 Task: Check what is the cost of living in San Diego.
Action: Mouse moved to (738, 67)
Screenshot: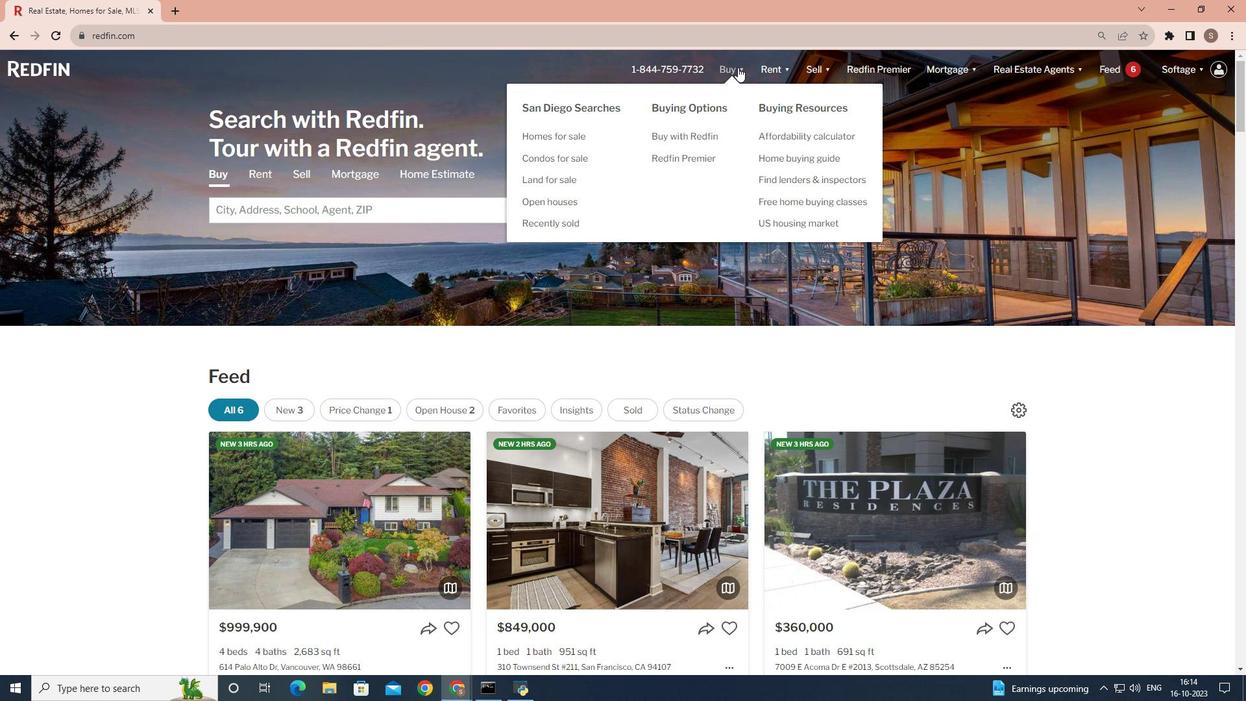 
Action: Mouse pressed left at (738, 67)
Screenshot: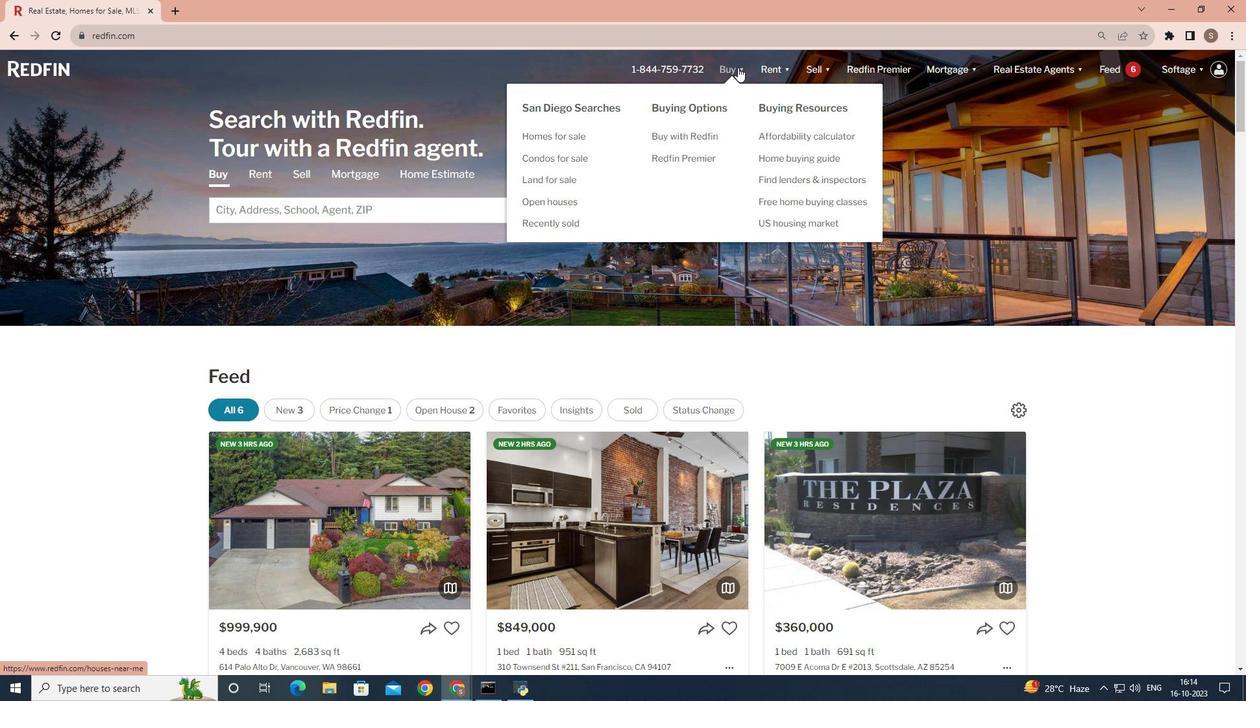 
Action: Mouse moved to (342, 274)
Screenshot: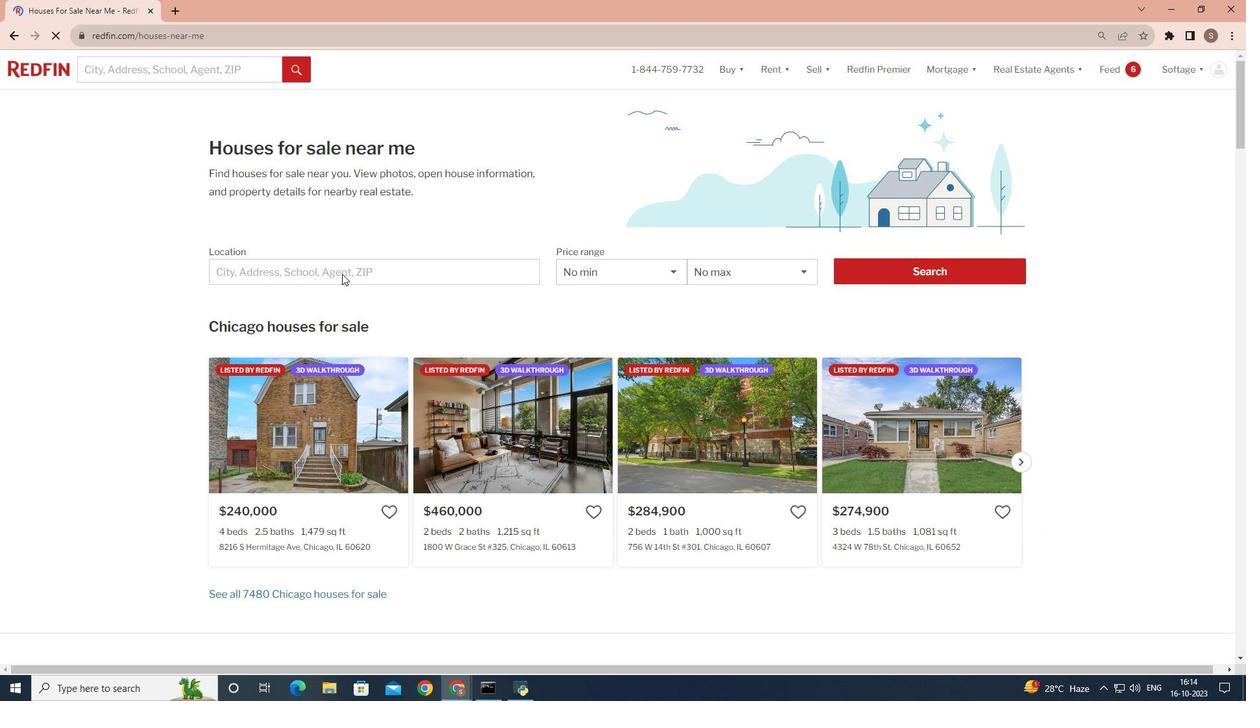 
Action: Mouse pressed left at (342, 274)
Screenshot: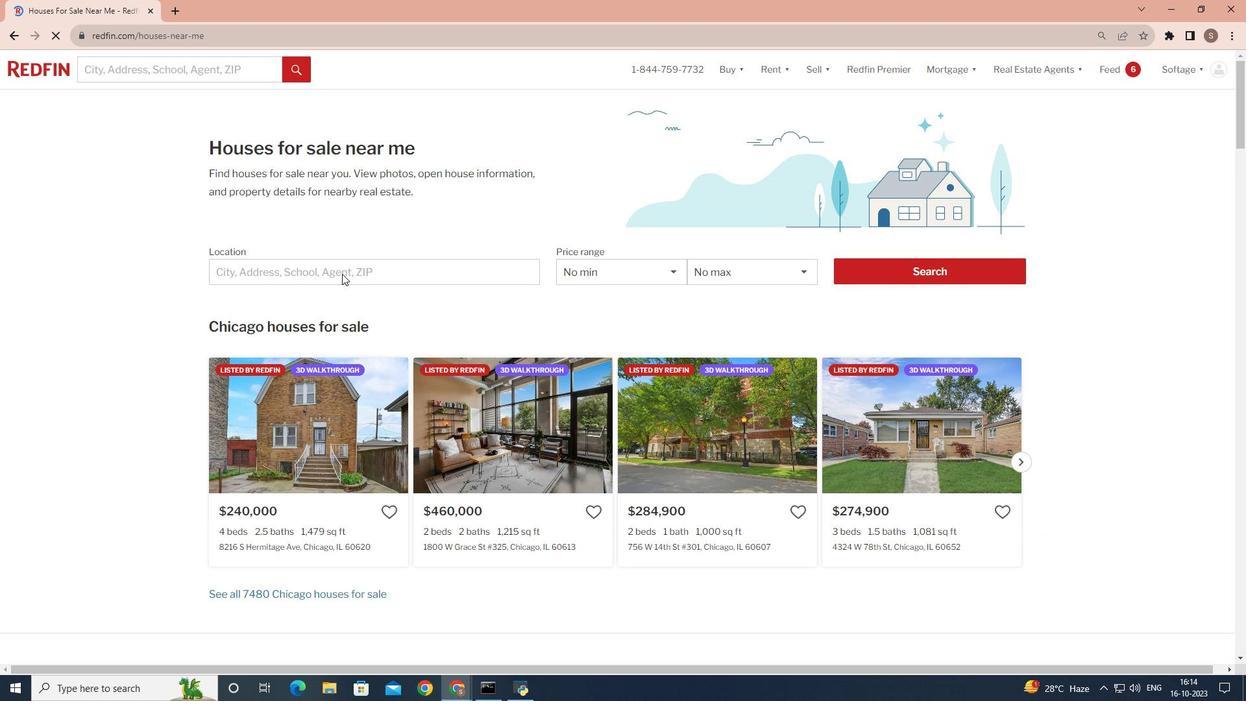 
Action: Mouse moved to (342, 264)
Screenshot: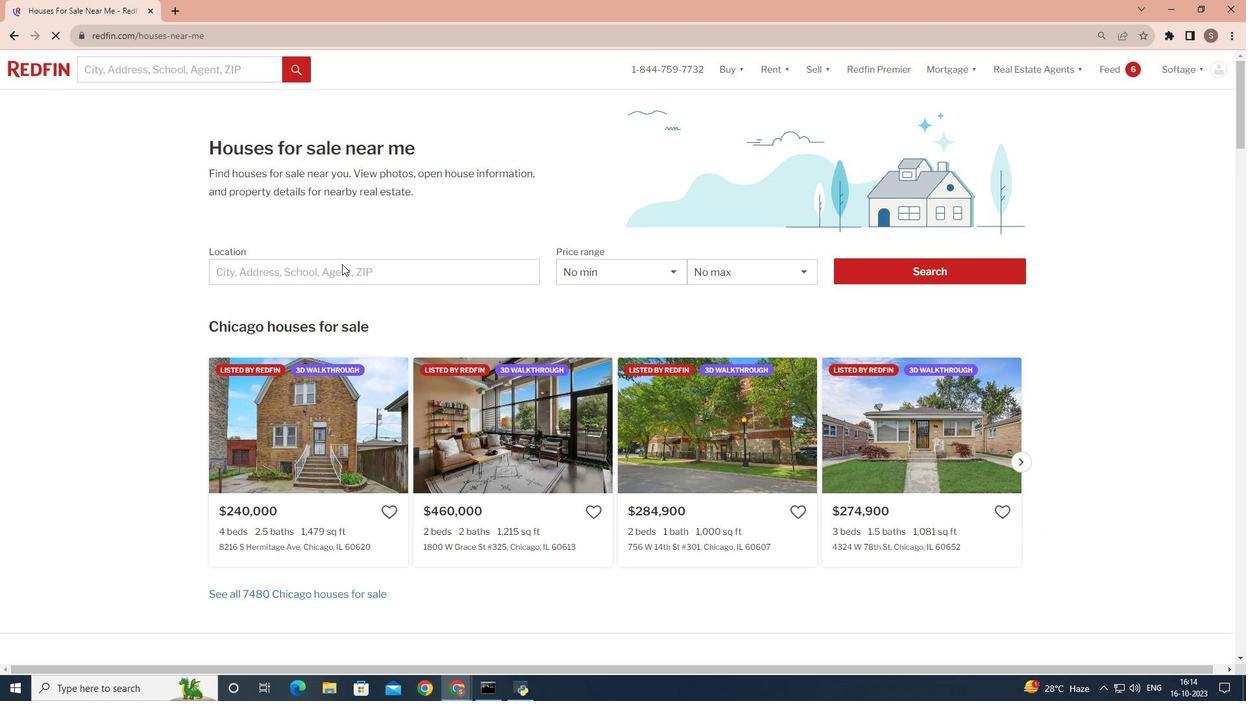 
Action: Mouse pressed left at (342, 264)
Screenshot: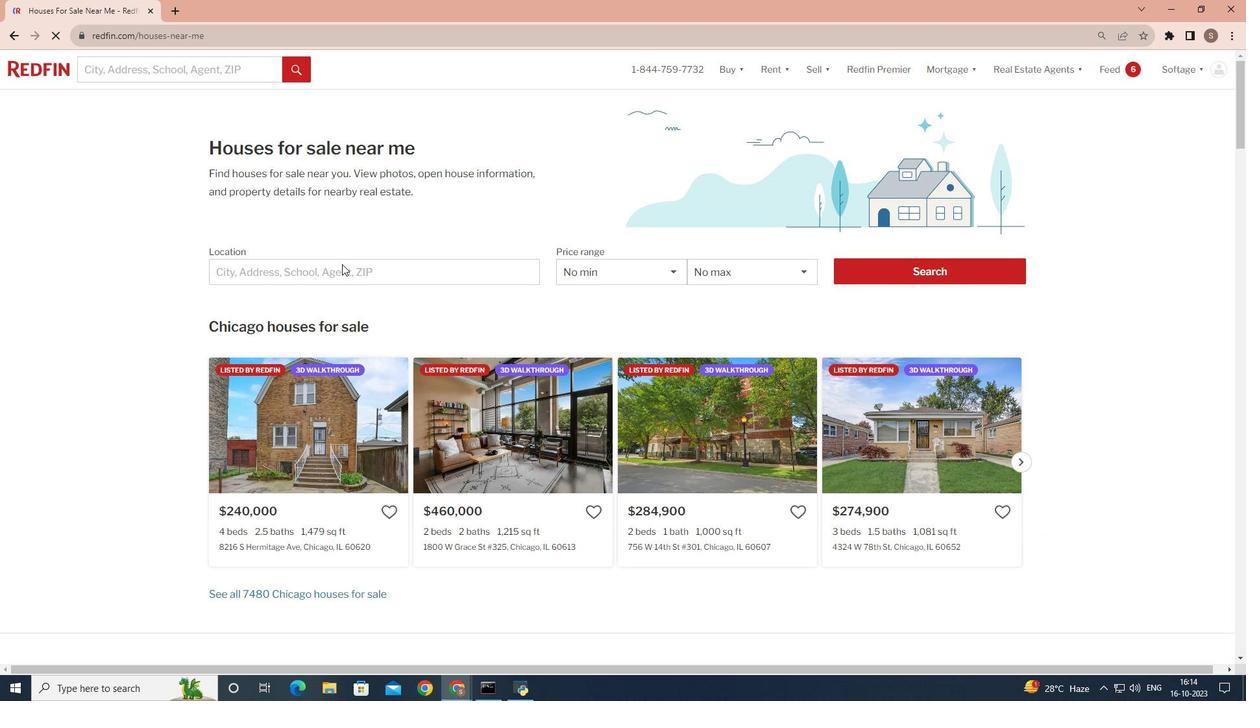 
Action: Mouse pressed left at (342, 264)
Screenshot: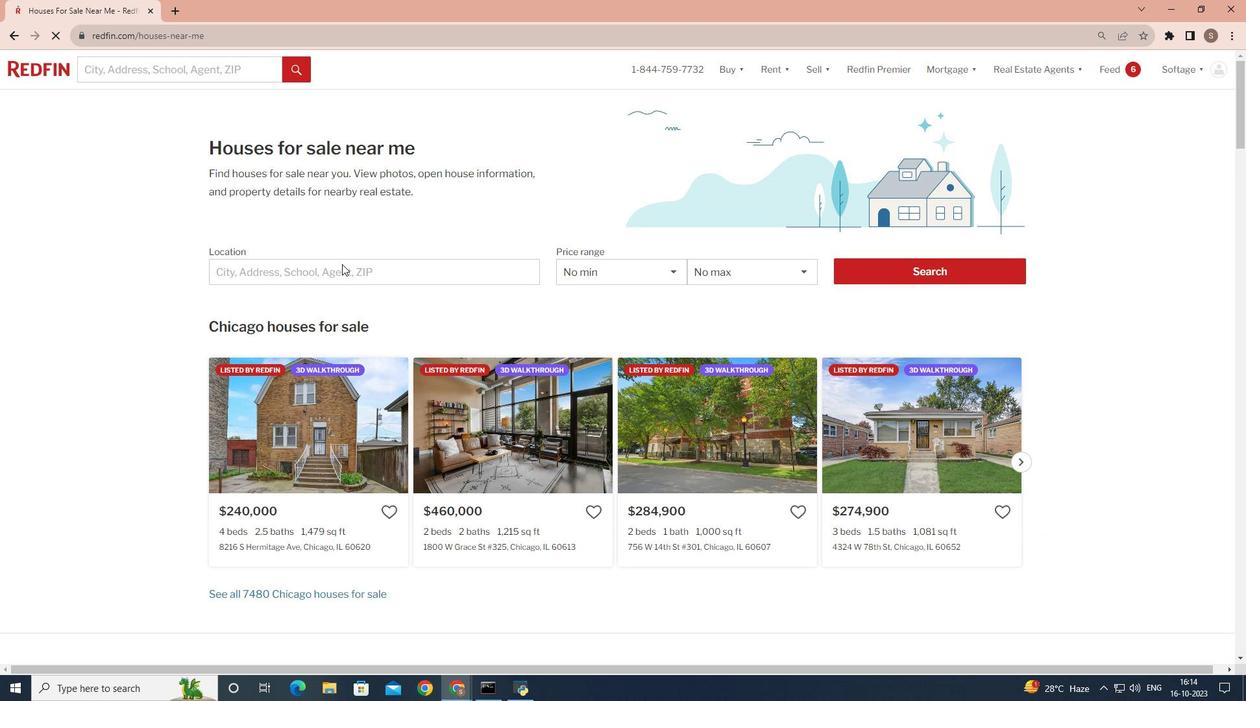 
Action: Mouse pressed left at (342, 264)
Screenshot: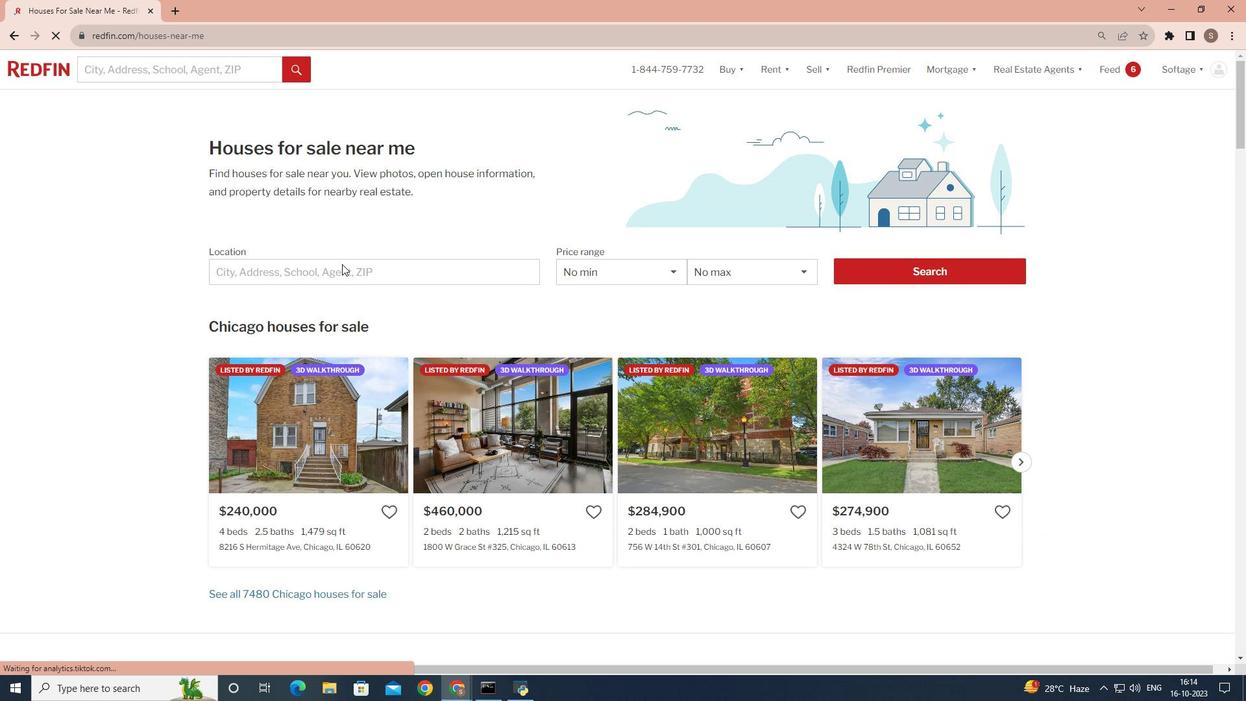 
Action: Key pressed <Key.shift>San<Key.space><Key.shift>Diego
Screenshot: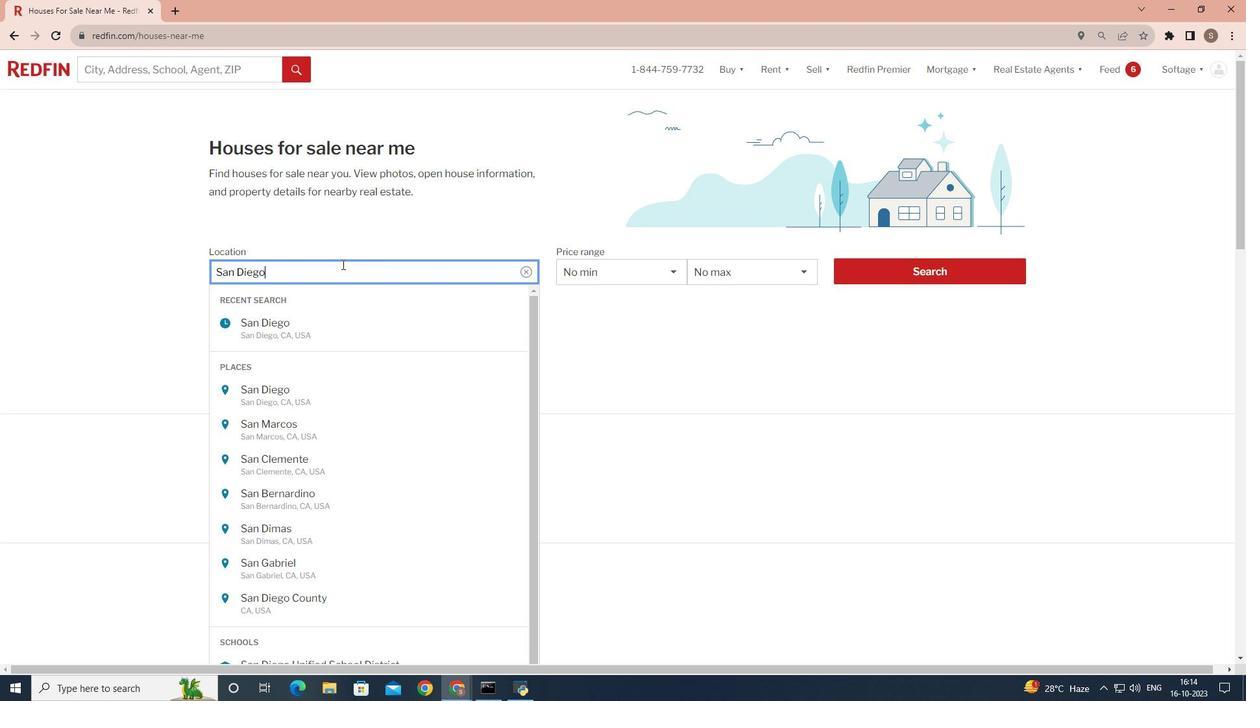 
Action: Mouse moved to (940, 266)
Screenshot: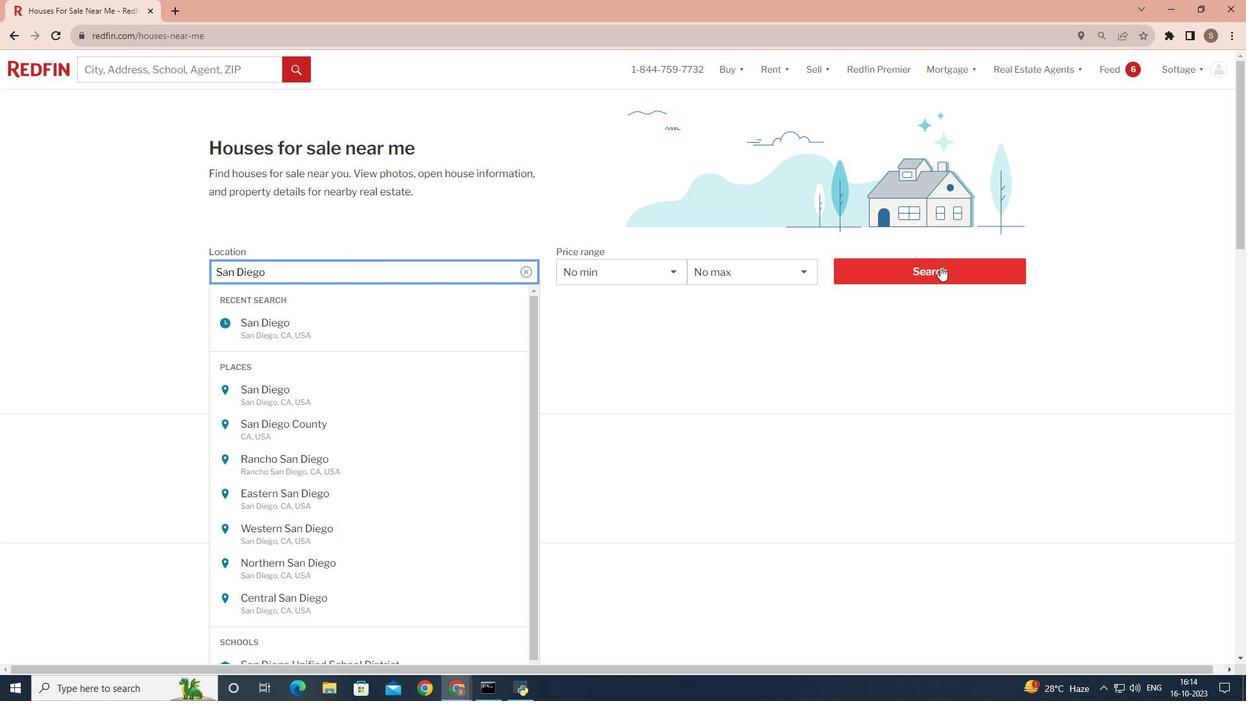 
Action: Mouse pressed left at (940, 266)
Screenshot: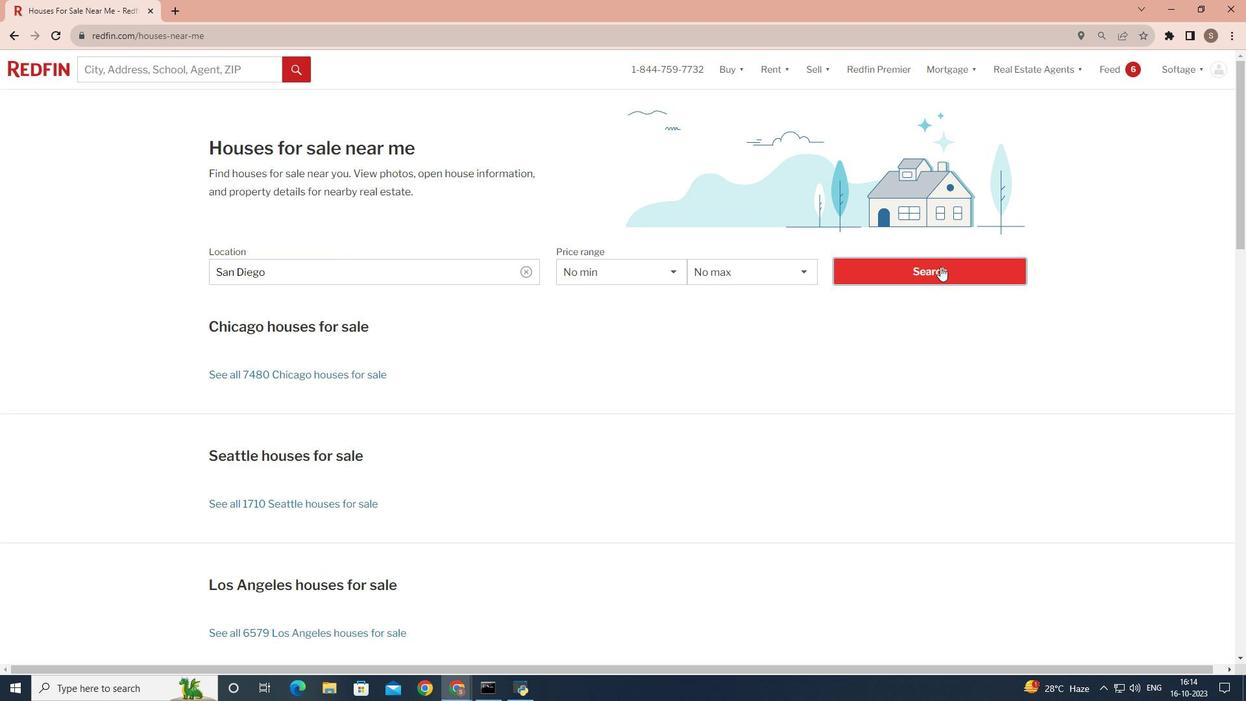 
Action: Mouse pressed left at (940, 266)
Screenshot: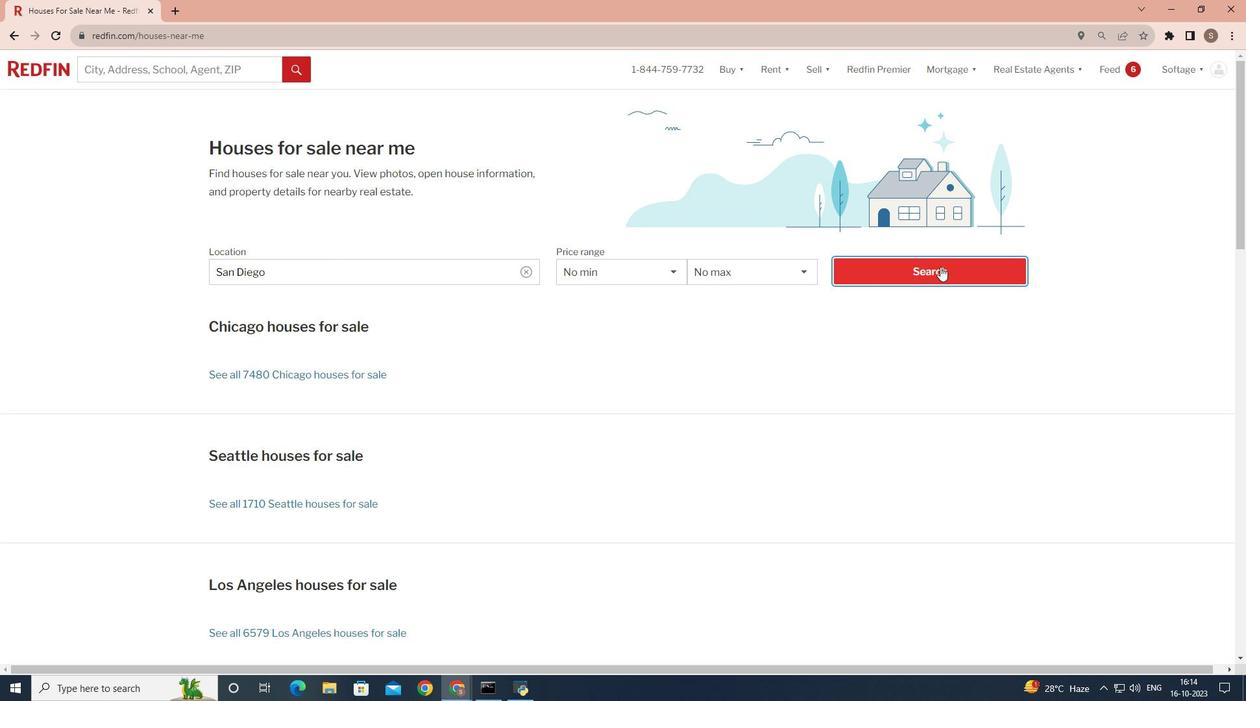 
Action: Mouse moved to (1181, 111)
Screenshot: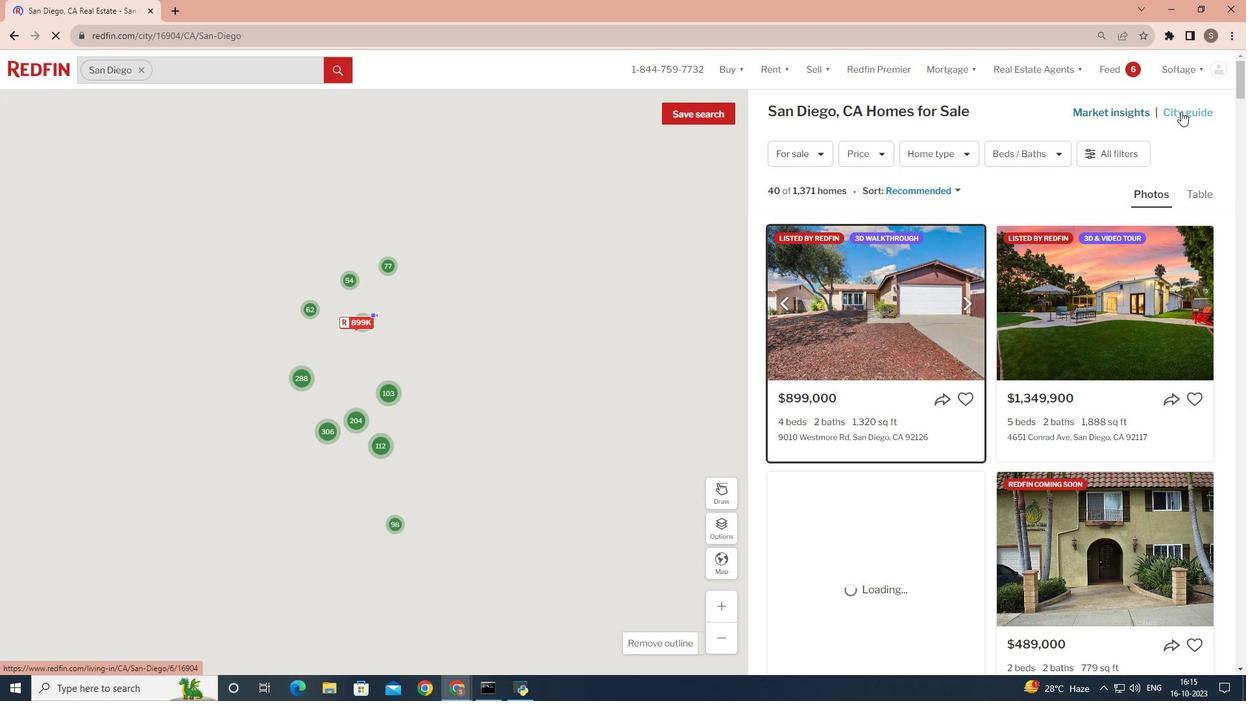 
Action: Mouse pressed left at (1181, 111)
Screenshot: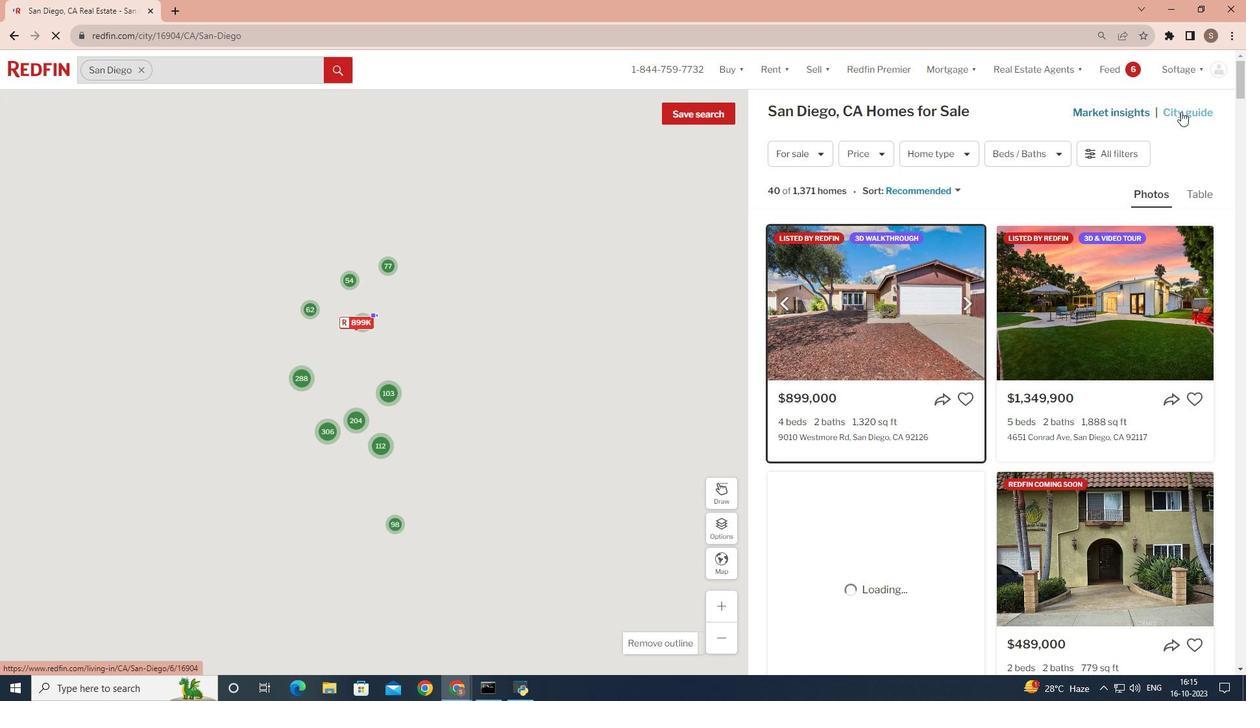 
Action: Mouse moved to (492, 510)
Screenshot: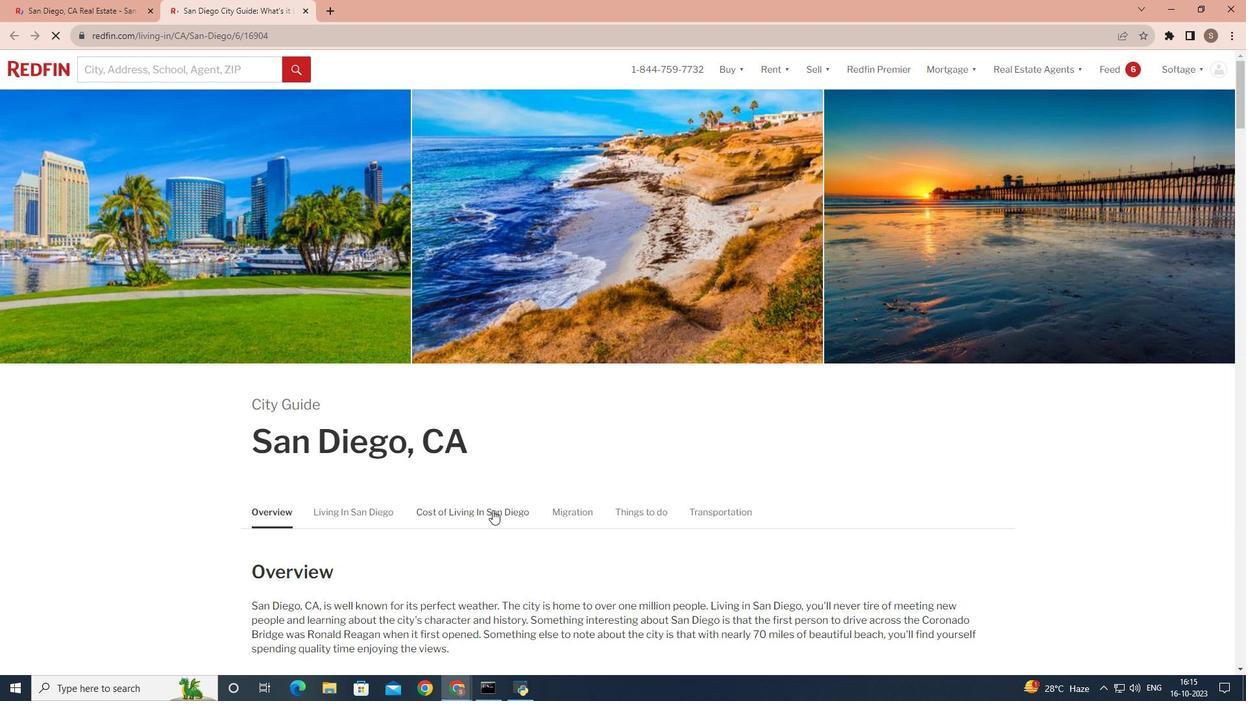 
Action: Mouse pressed left at (492, 510)
Screenshot: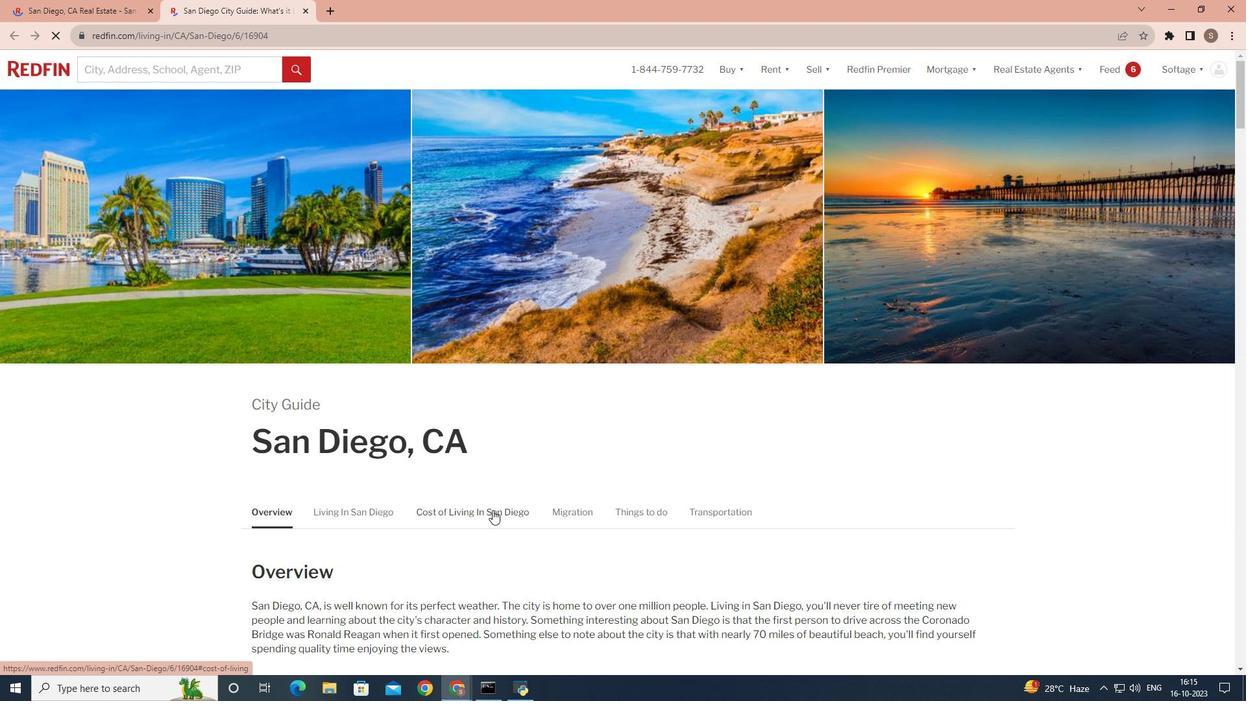
